 Task: Search for a specific event in the Outlook calendar.
Action: Mouse moved to (17, 54)
Screenshot: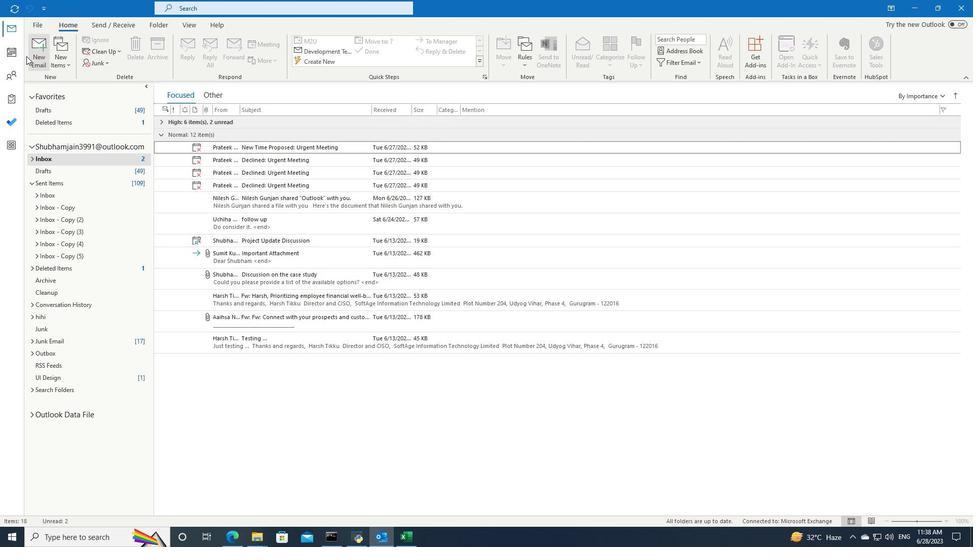 
Action: Mouse pressed left at (17, 54)
Screenshot: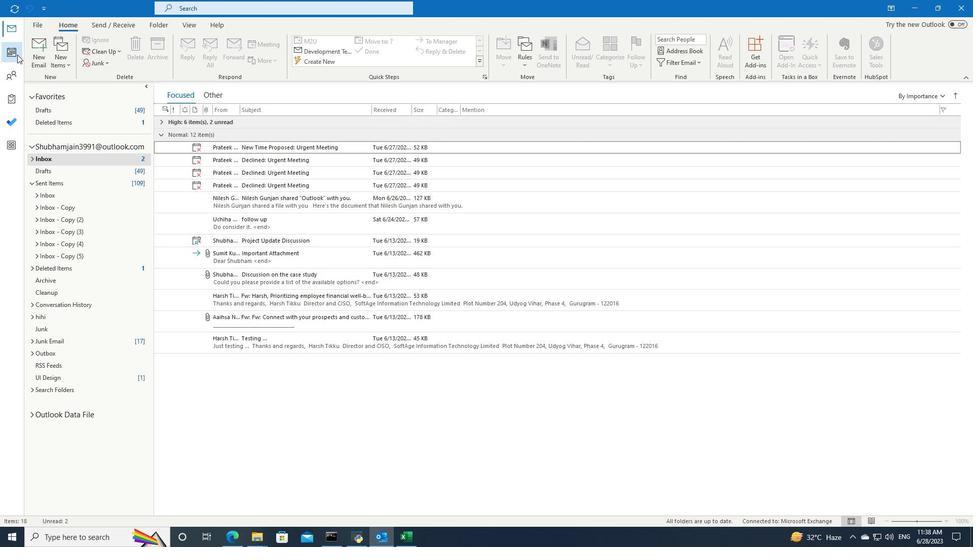 
Action: Mouse moved to (260, 7)
Screenshot: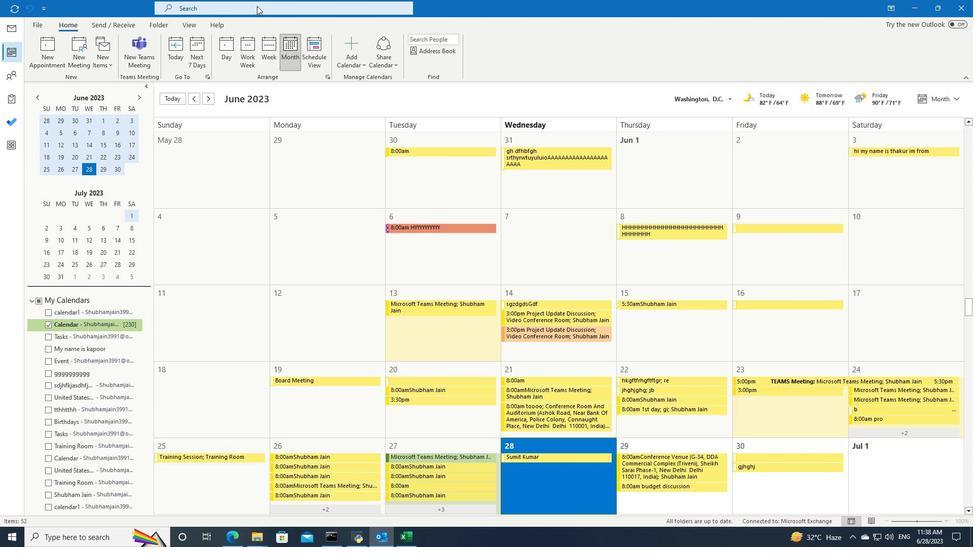 
Action: Mouse pressed left at (260, 7)
Screenshot: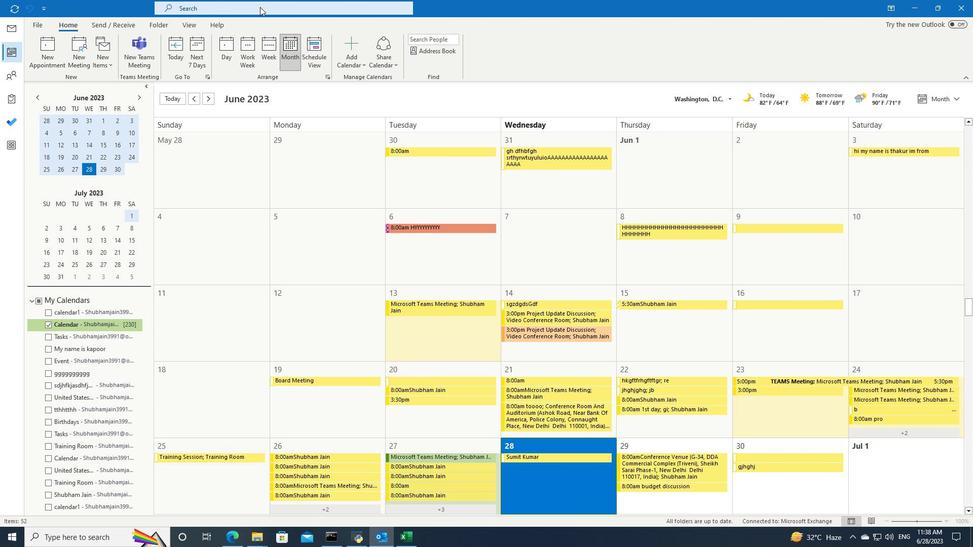 
Action: Mouse moved to (390, 10)
Screenshot: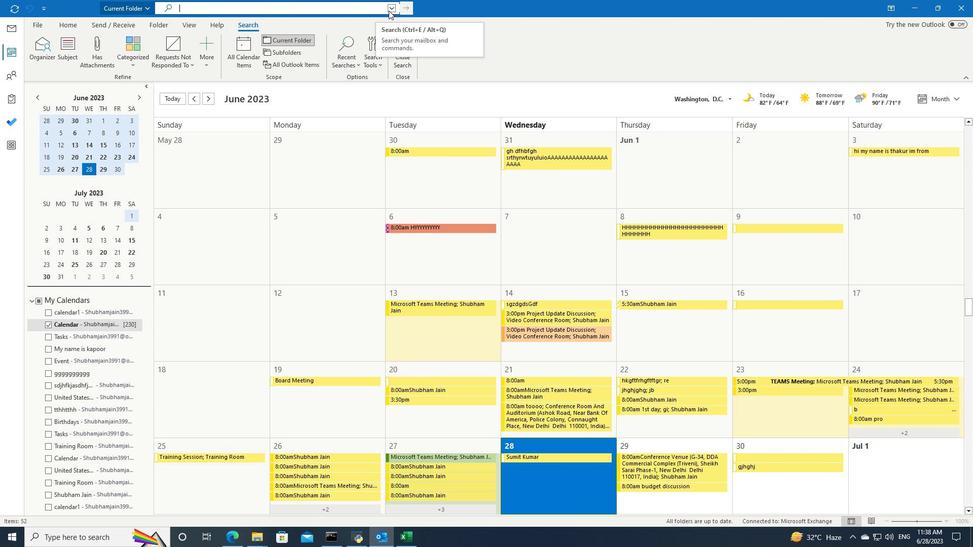 
Action: Mouse pressed left at (390, 10)
Screenshot: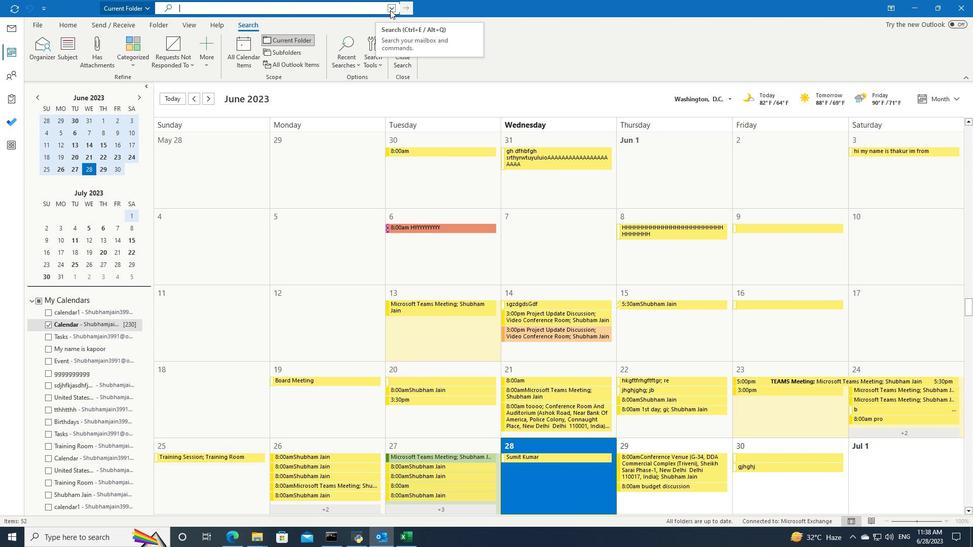 
Action: Mouse moved to (399, 279)
Screenshot: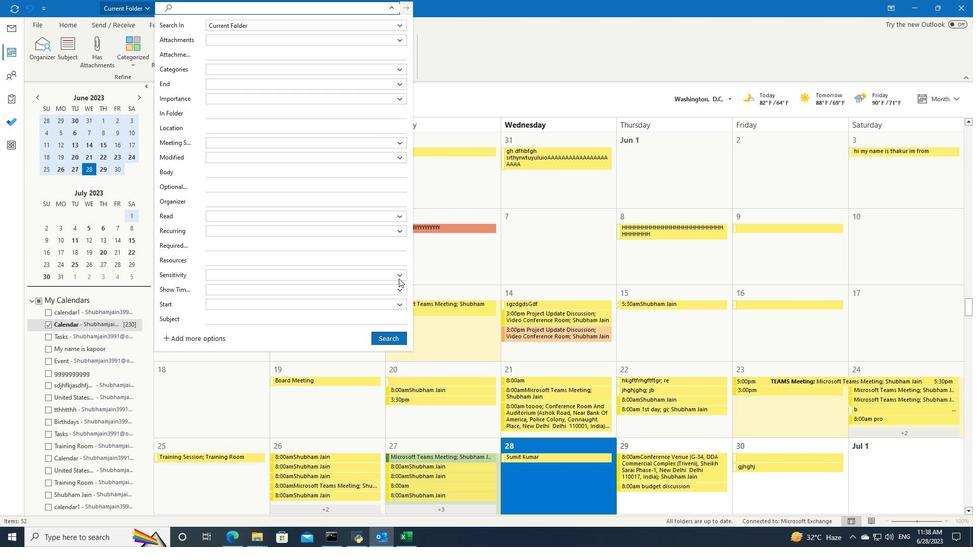 
Action: Mouse pressed left at (399, 279)
Screenshot: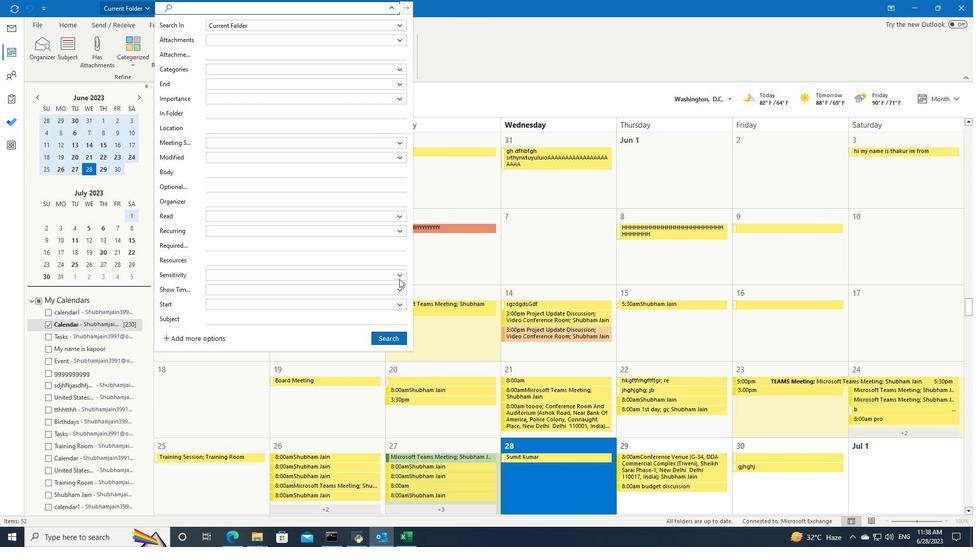 
Action: Mouse moved to (353, 298)
Screenshot: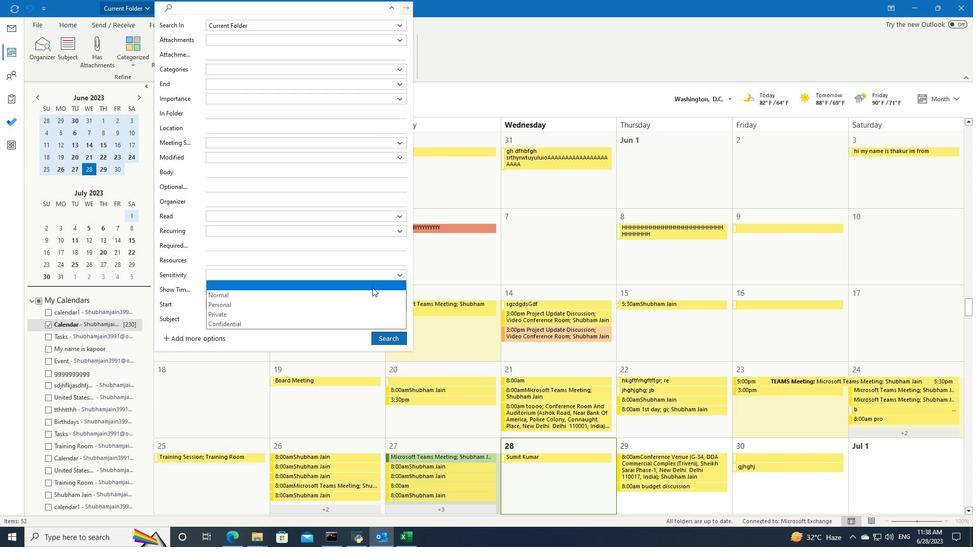 
Action: Mouse pressed left at (353, 298)
Screenshot: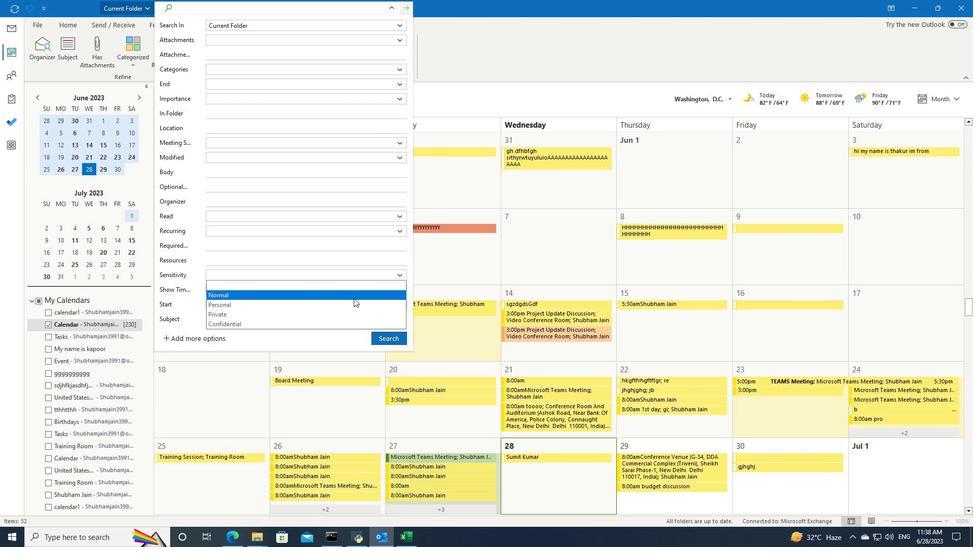 
Action: Mouse moved to (382, 334)
Screenshot: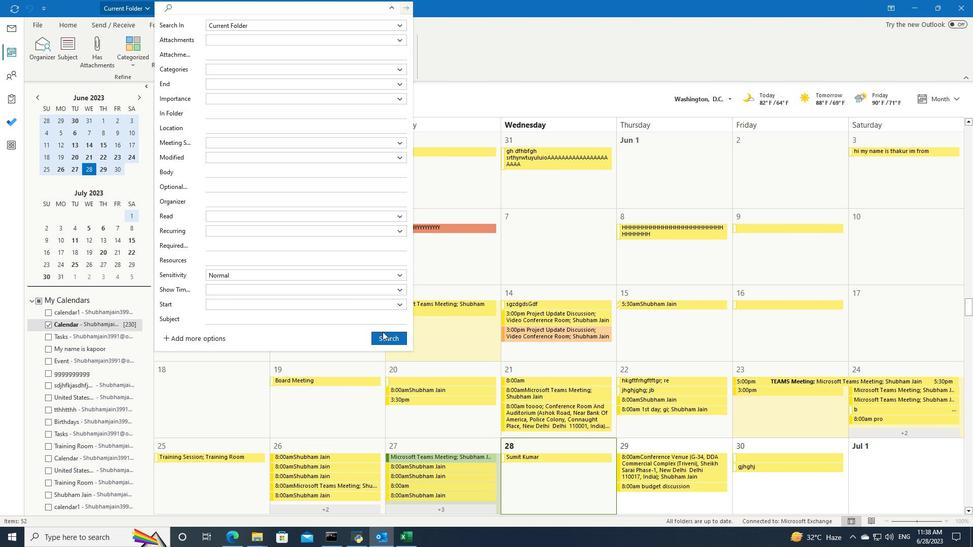 
Action: Mouse pressed left at (382, 334)
Screenshot: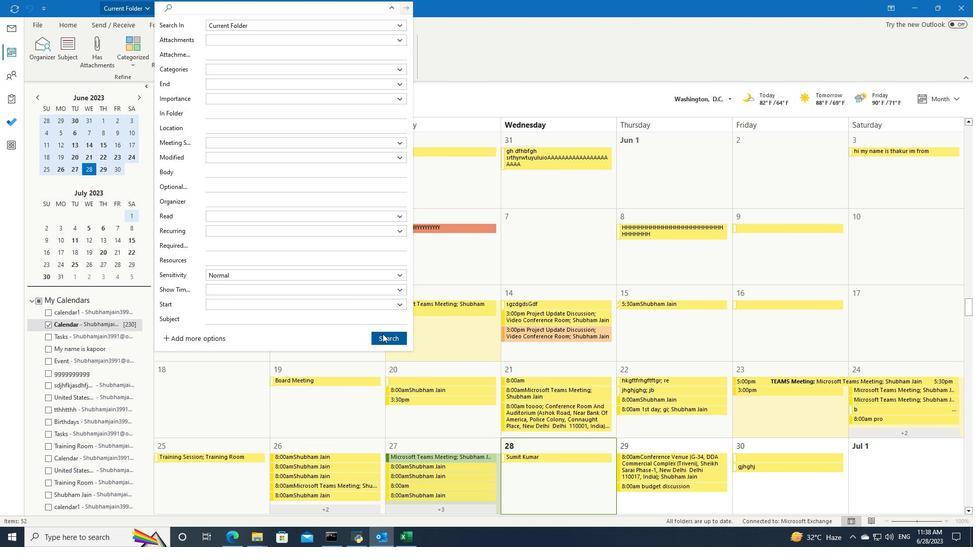 
